 Task: Merge all cells from A1 to C10.
Action: Mouse moved to (60, 185)
Screenshot: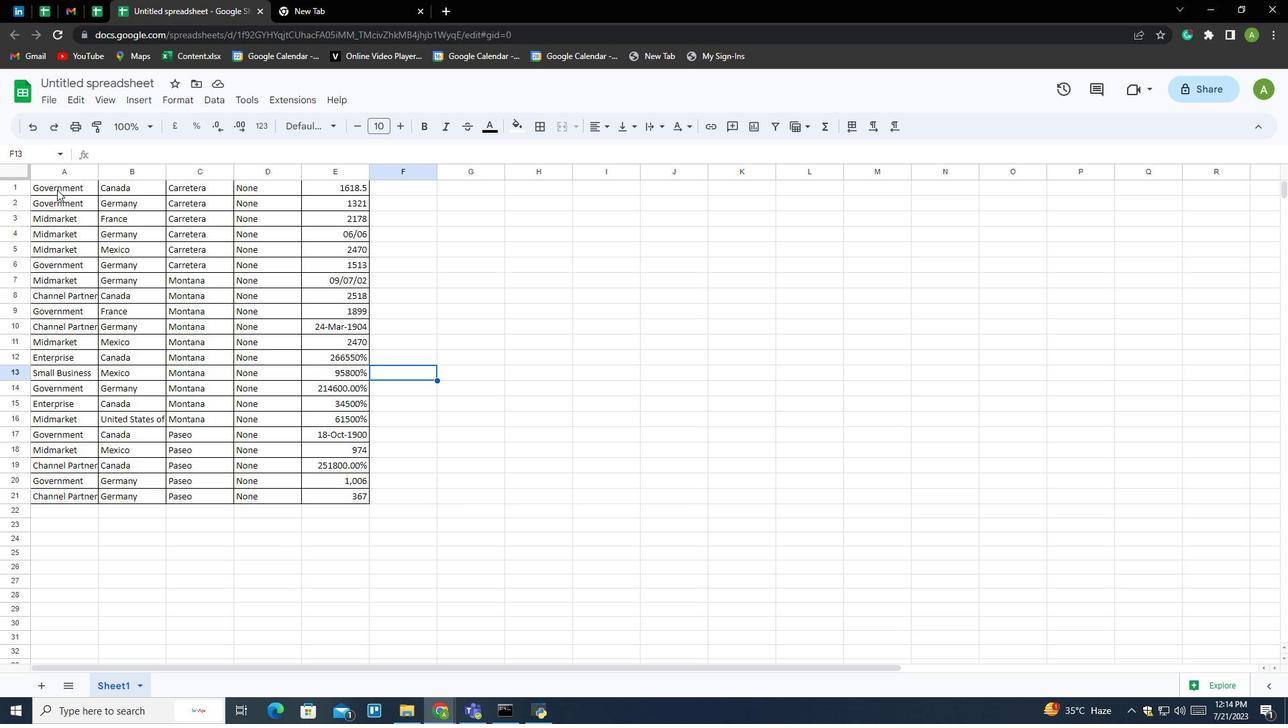 
Action: Mouse pressed left at (60, 185)
Screenshot: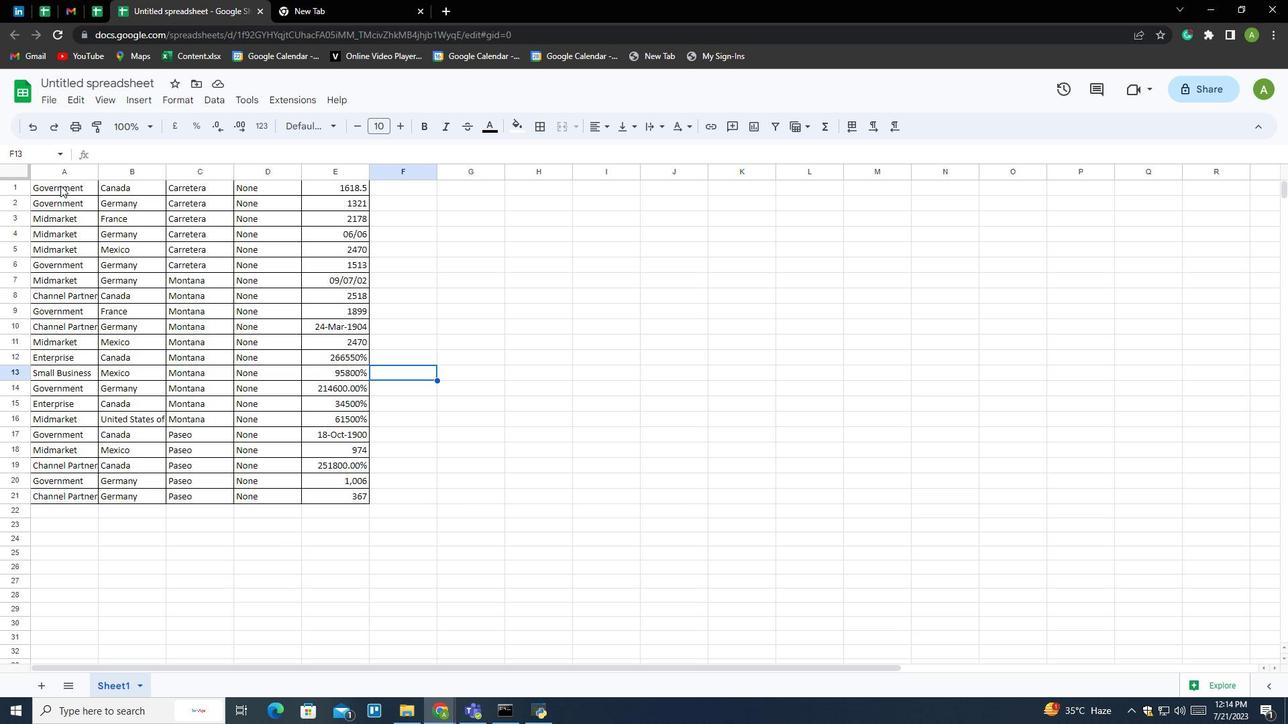 
Action: Mouse moved to (574, 128)
Screenshot: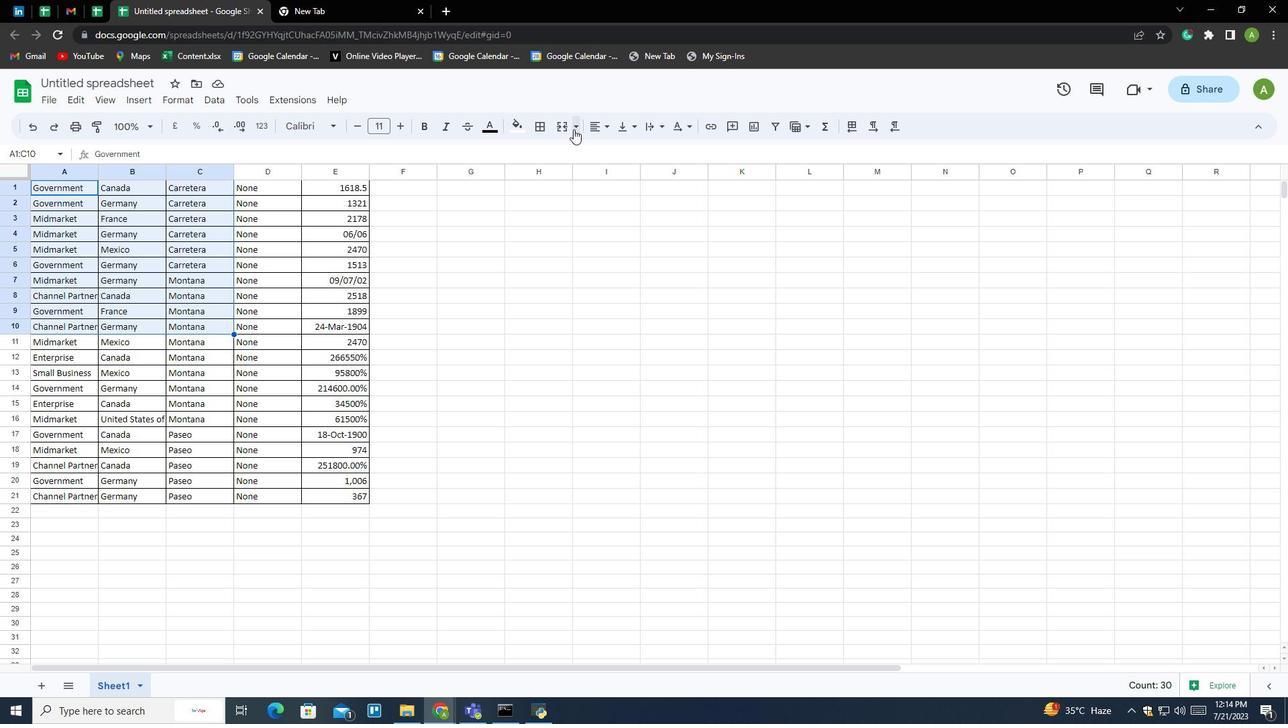 
Action: Mouse pressed left at (574, 128)
Screenshot: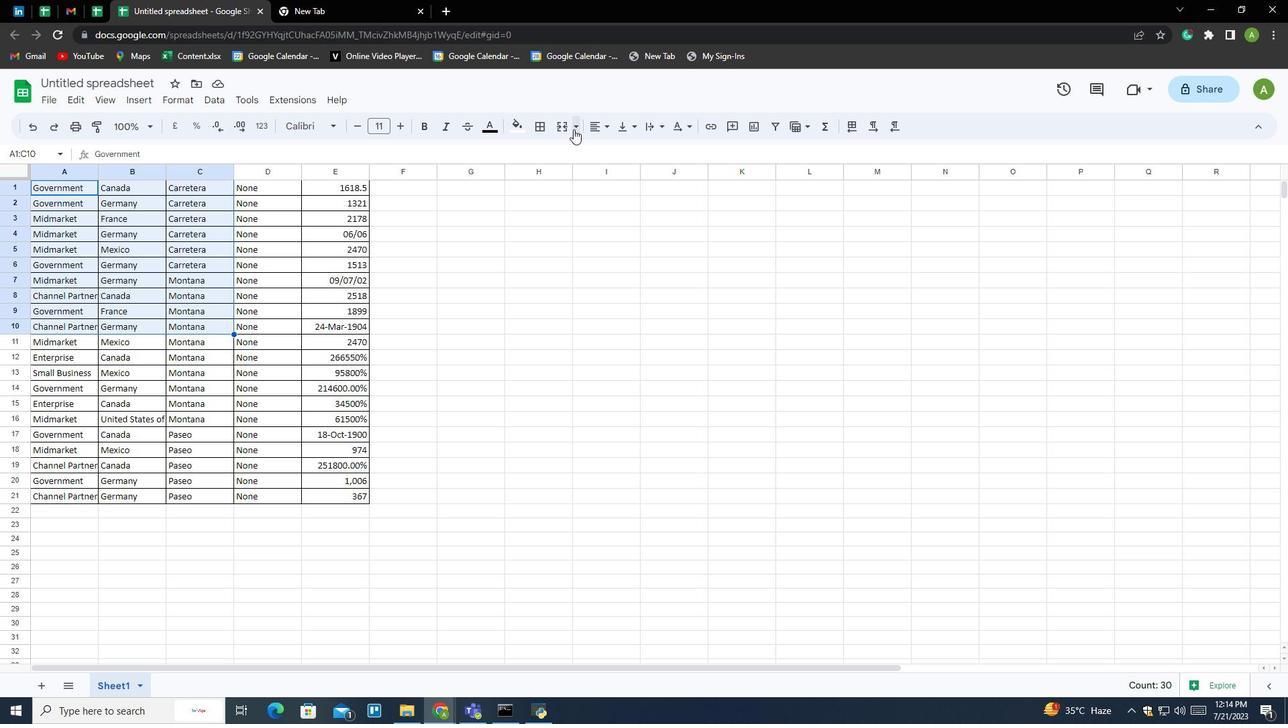 
Action: Mouse moved to (576, 148)
Screenshot: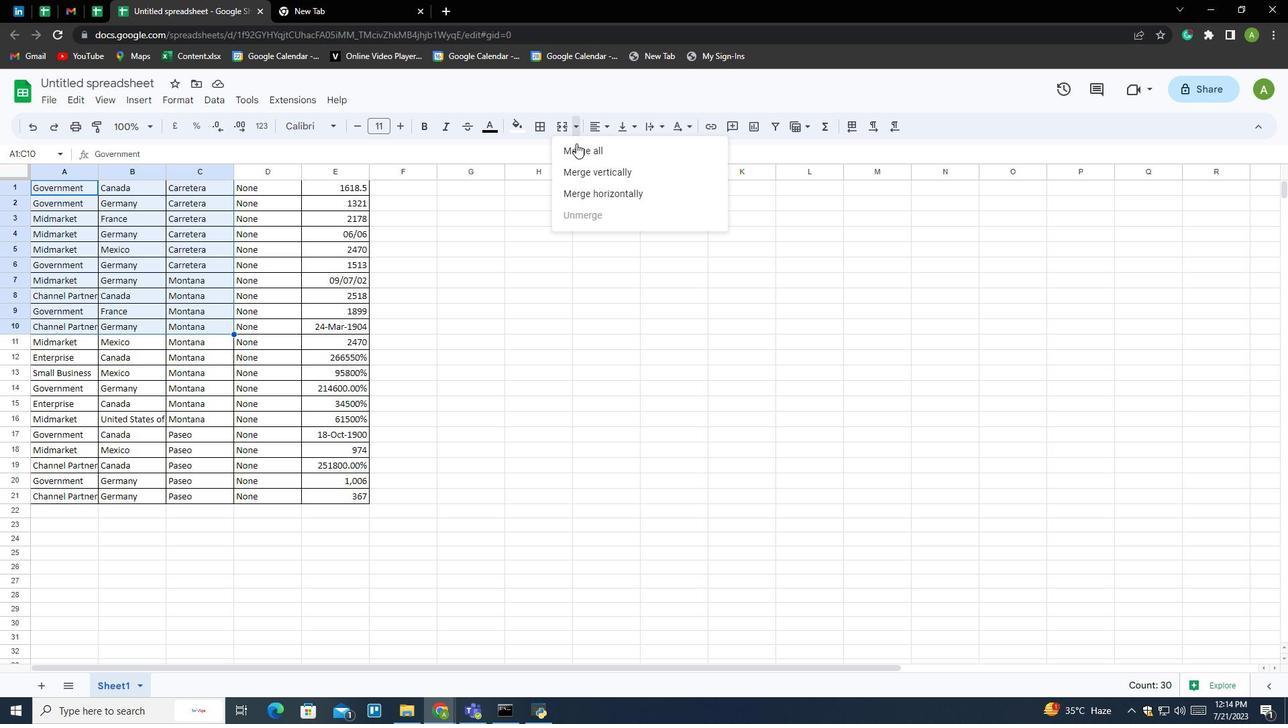 
Action: Mouse pressed left at (576, 148)
Screenshot: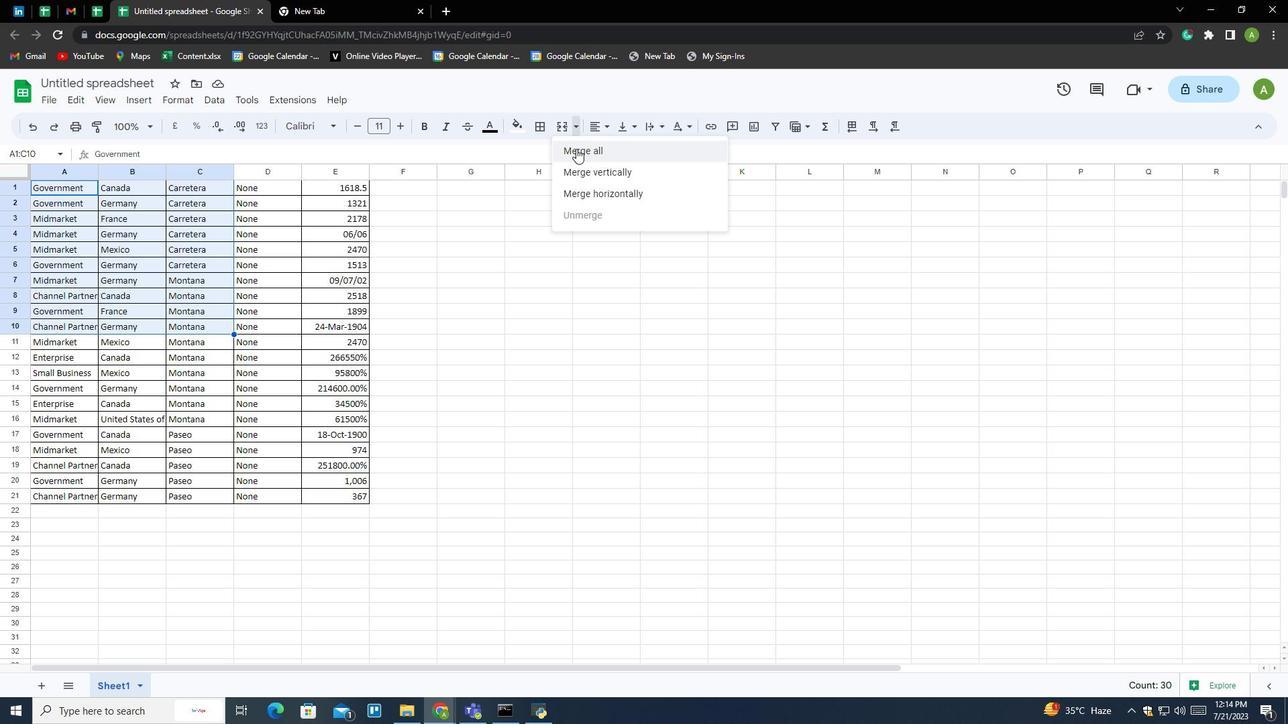 
Action: Mouse moved to (786, 441)
Screenshot: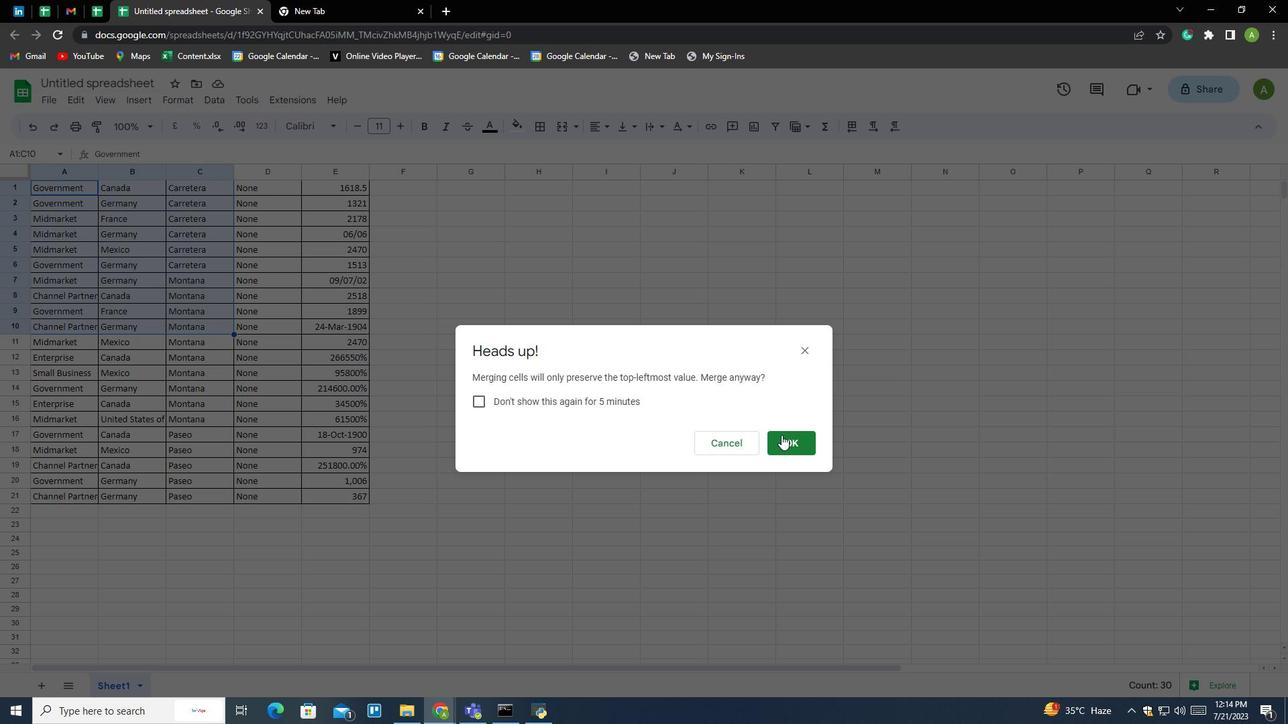 
Action: Mouse pressed left at (786, 441)
Screenshot: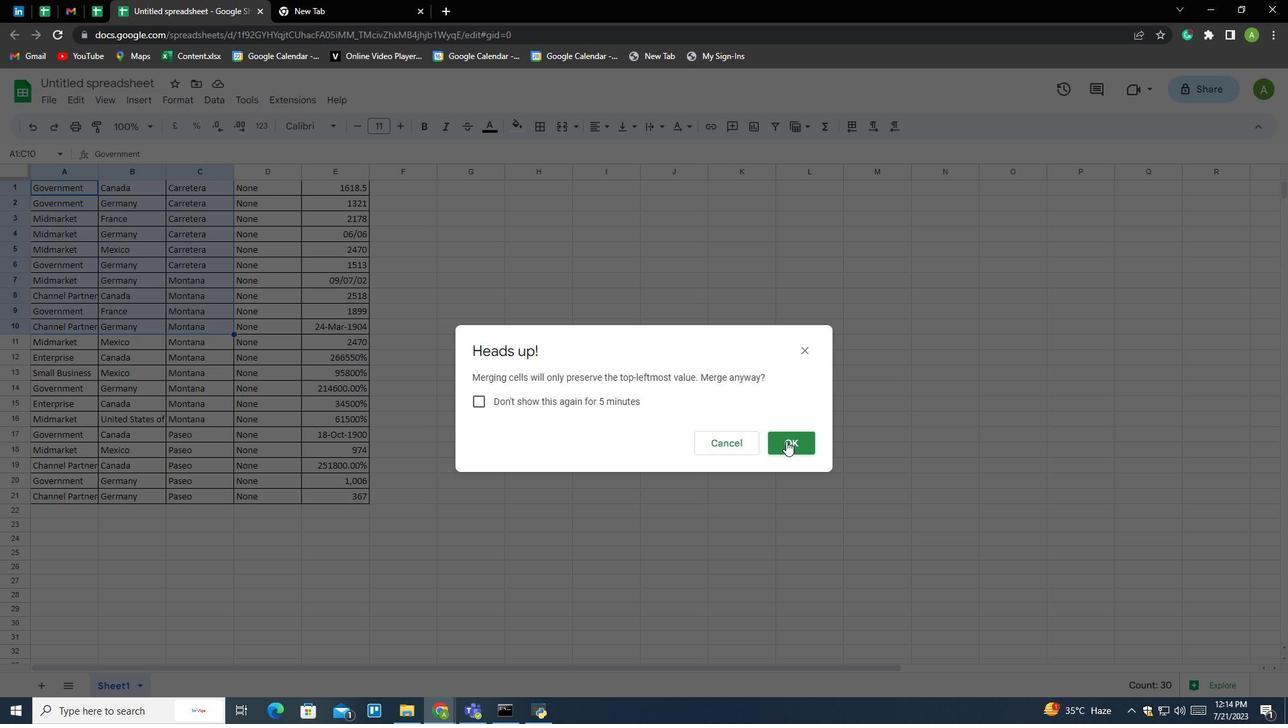 
Action: Mouse moved to (618, 440)
Screenshot: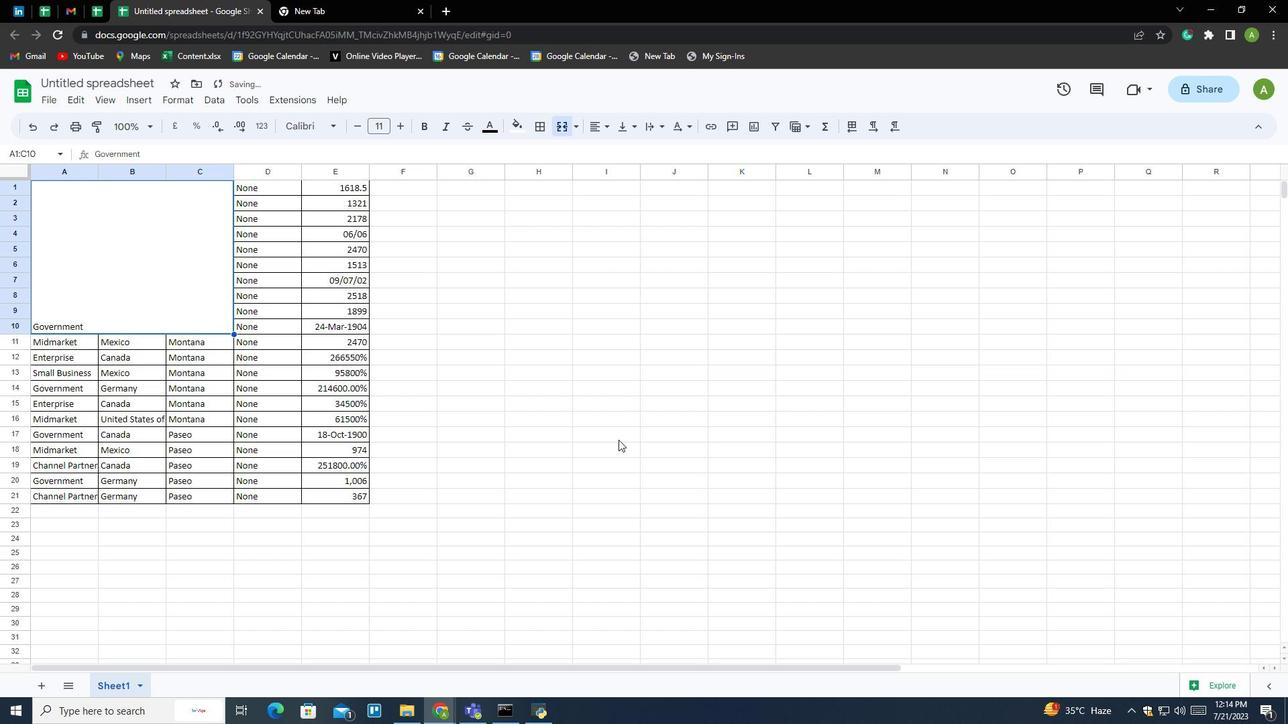
